 Task: Add line.
Action: Mouse moved to (256, 95)
Screenshot: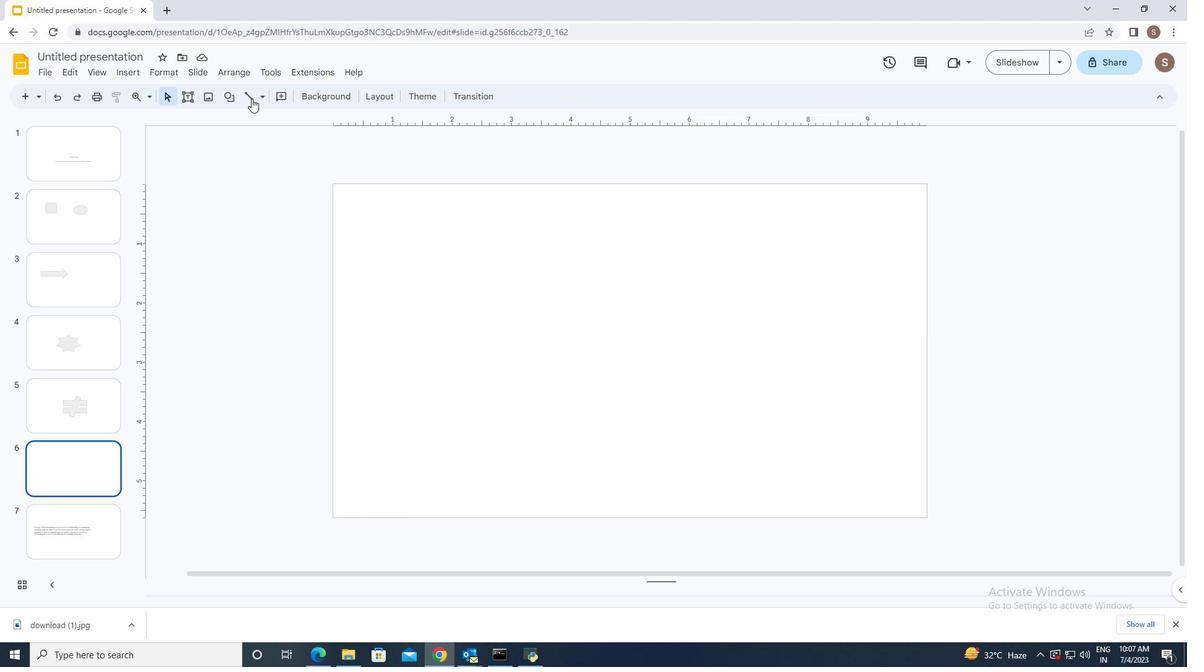 
Action: Mouse pressed left at (256, 95)
Screenshot: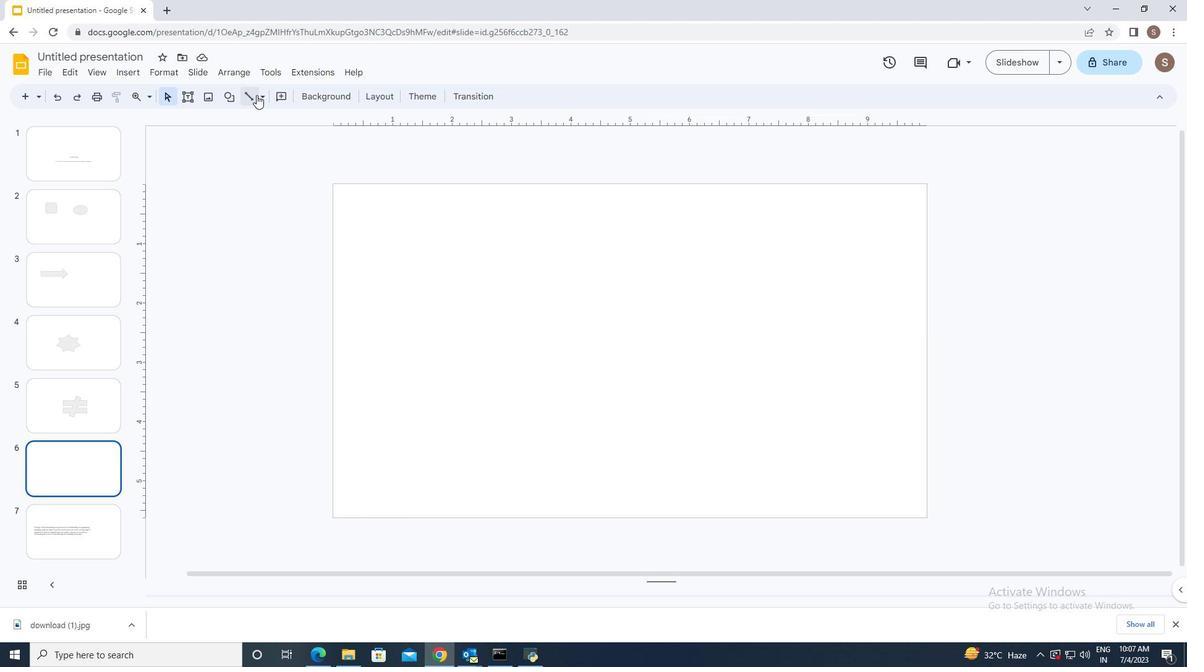 
Action: Mouse moved to (264, 97)
Screenshot: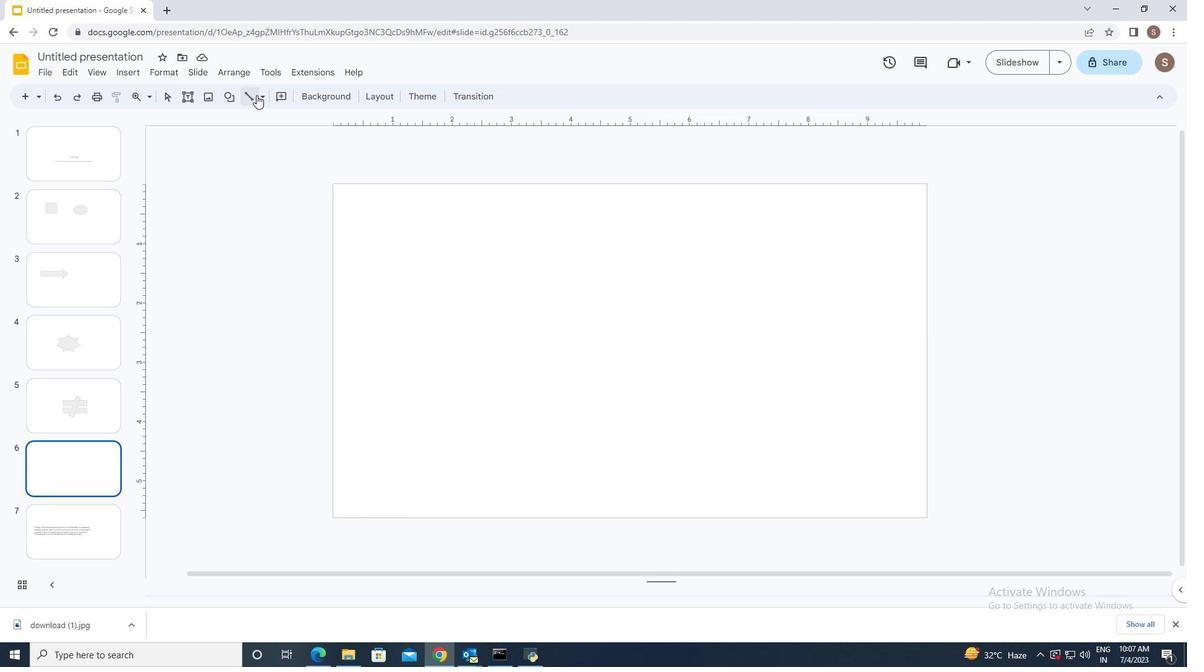 
Action: Mouse pressed left at (264, 97)
Screenshot: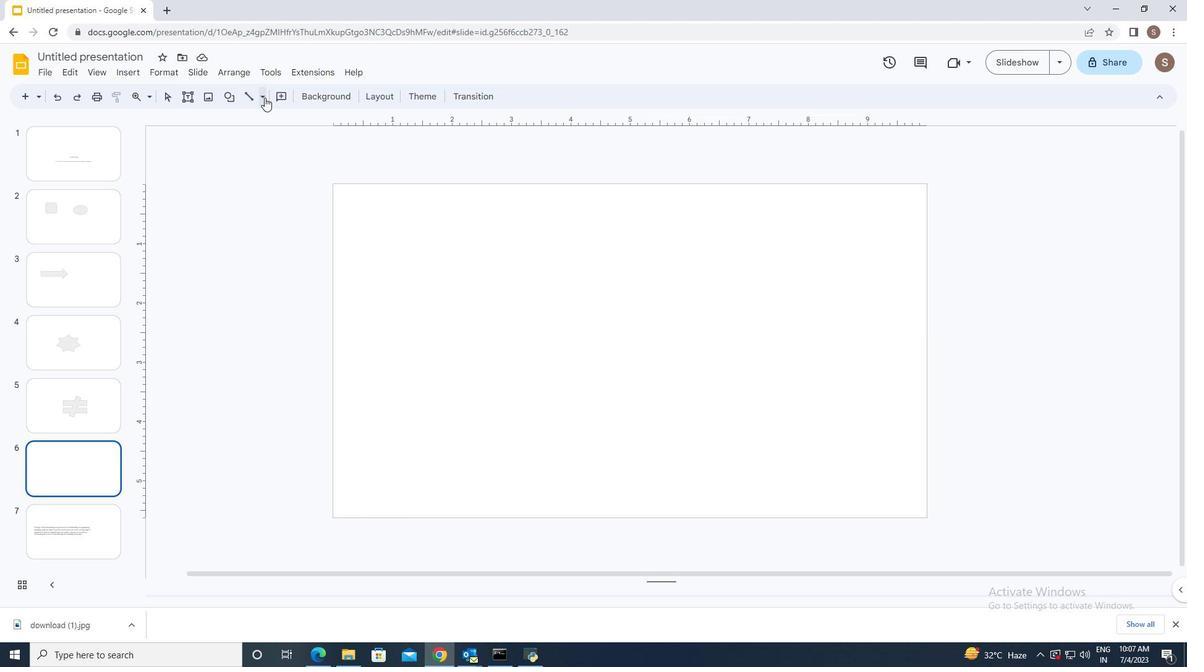 
Action: Mouse moved to (272, 122)
Screenshot: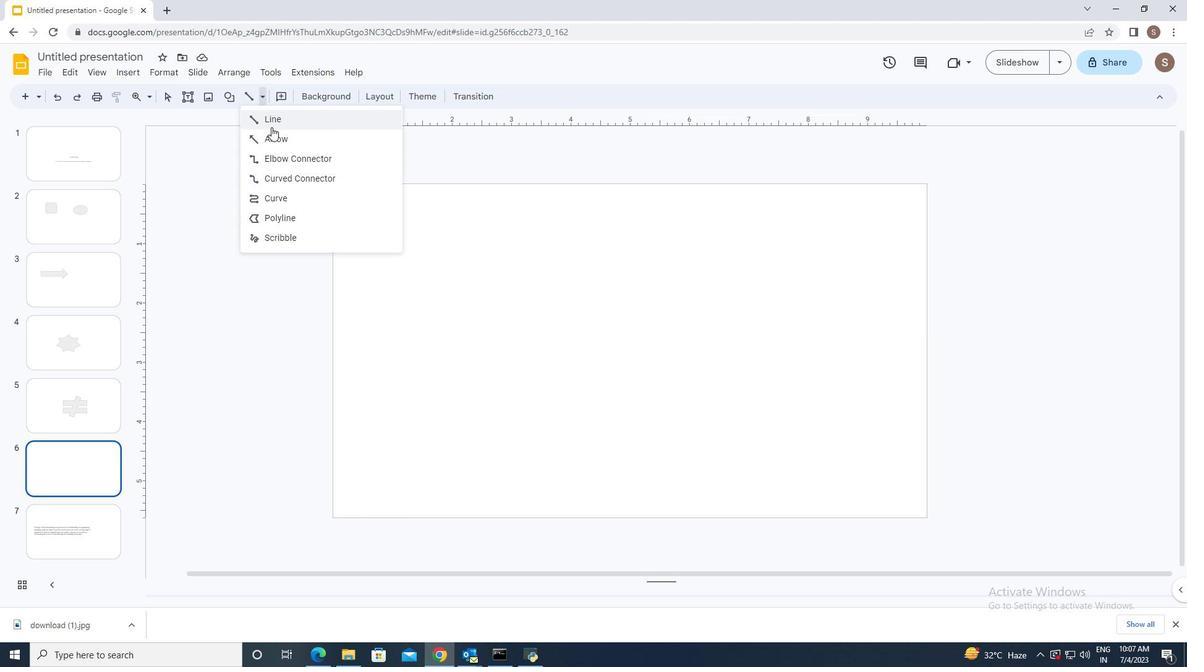 
Action: Mouse pressed left at (272, 122)
Screenshot: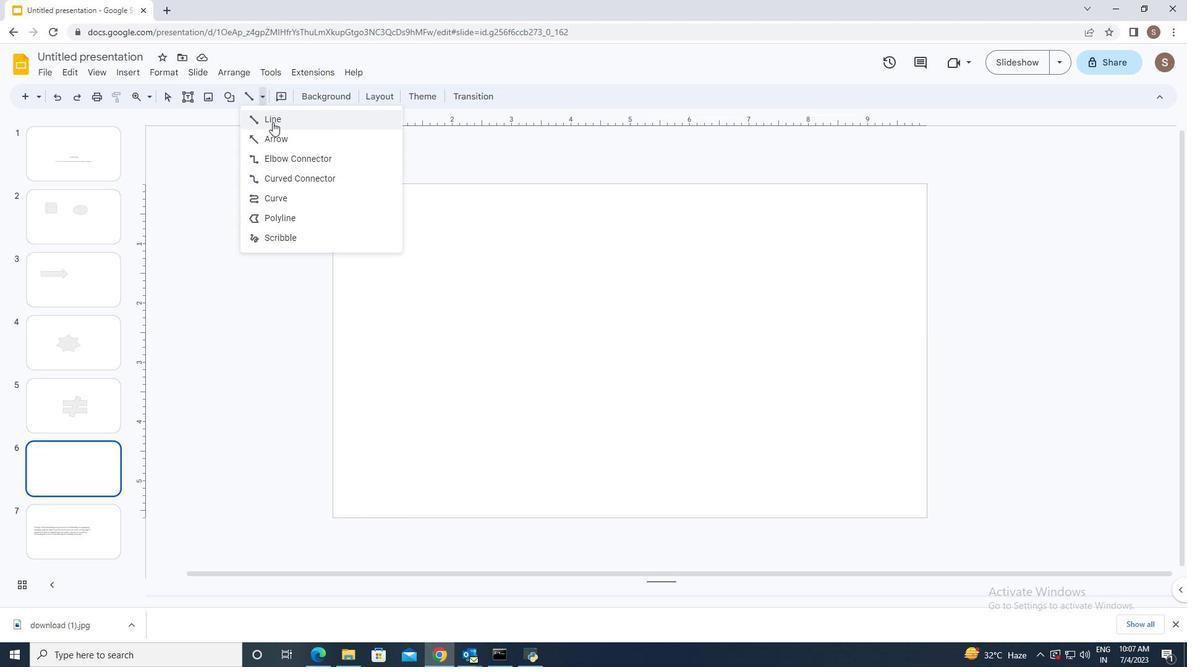 
Action: Mouse moved to (458, 314)
Screenshot: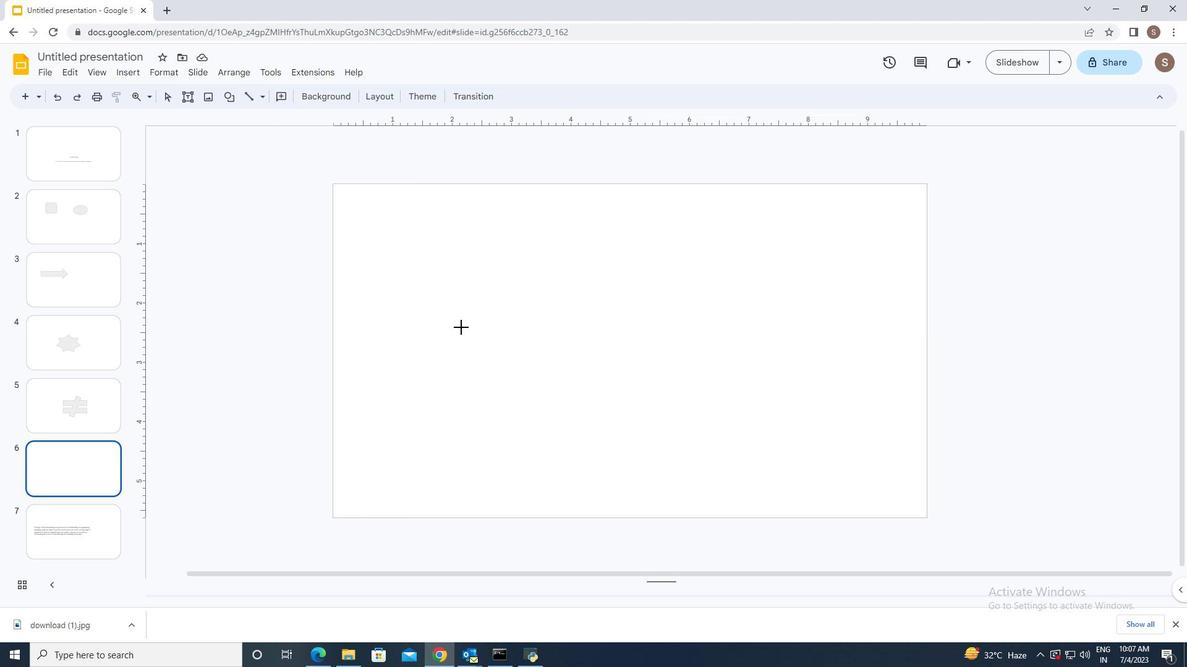 
Action: Mouse pressed left at (458, 314)
Screenshot: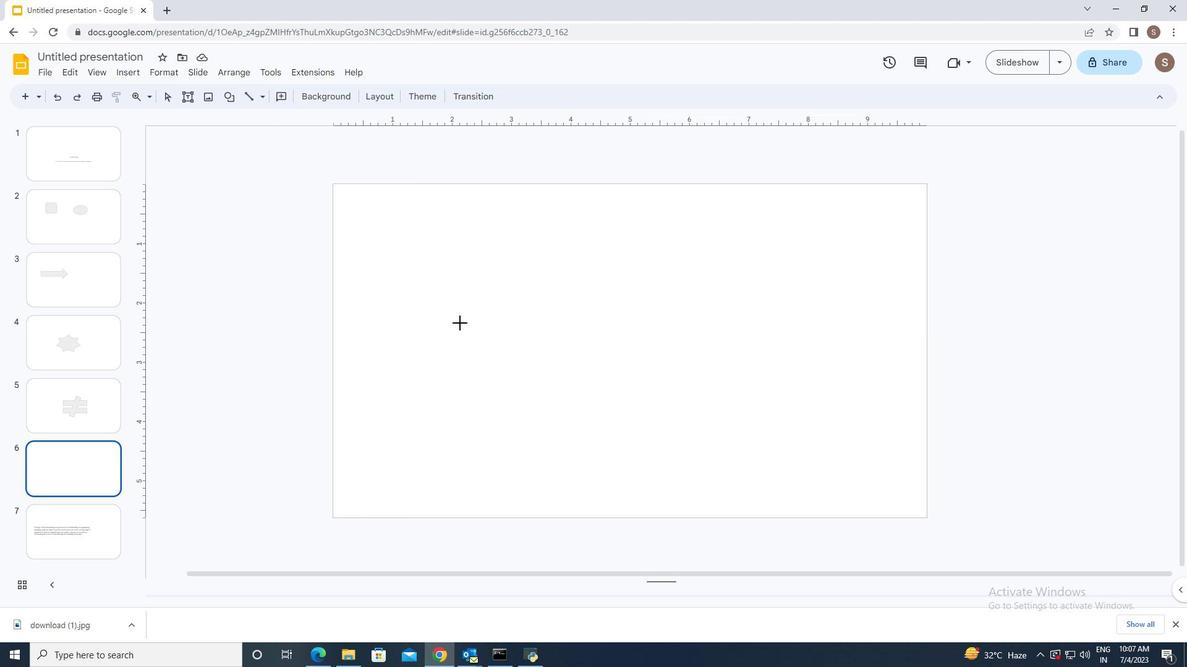
Action: Mouse moved to (757, 294)
Screenshot: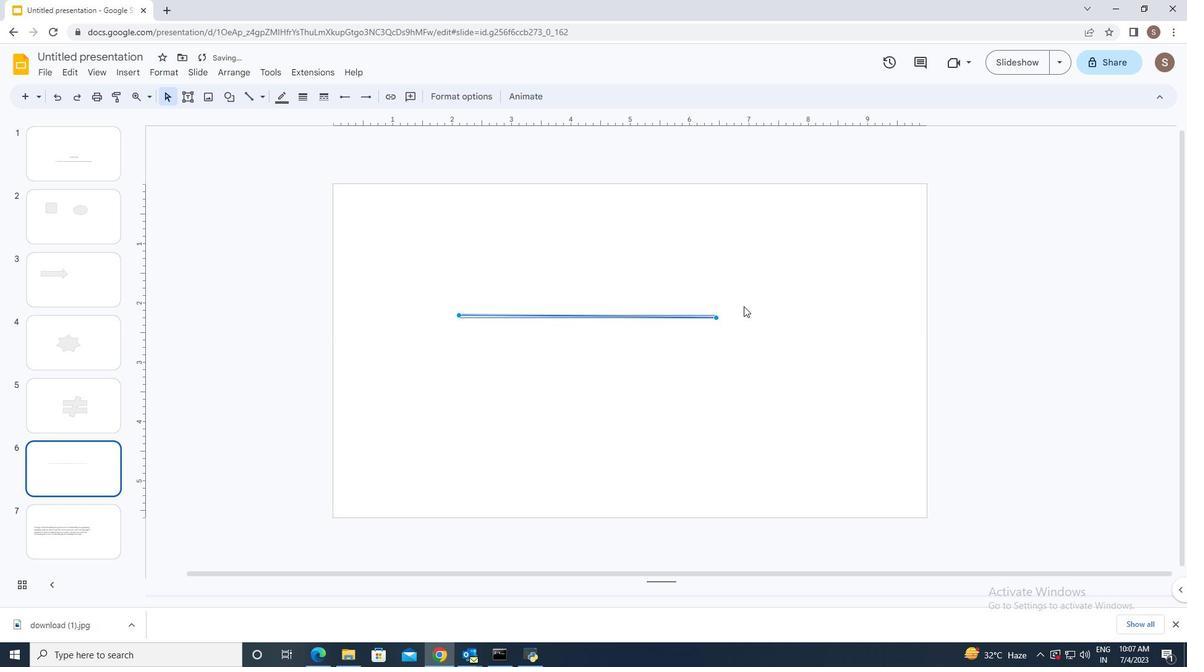 
Action: Mouse pressed left at (757, 294)
Screenshot: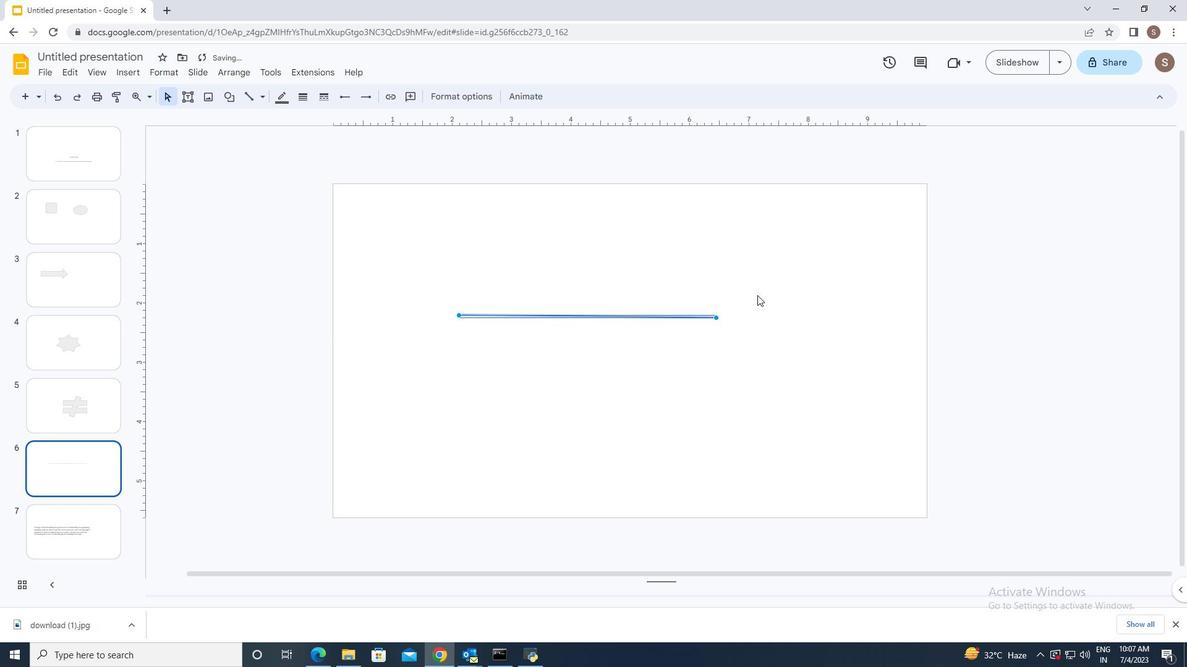 
Action: Mouse moved to (741, 295)
Screenshot: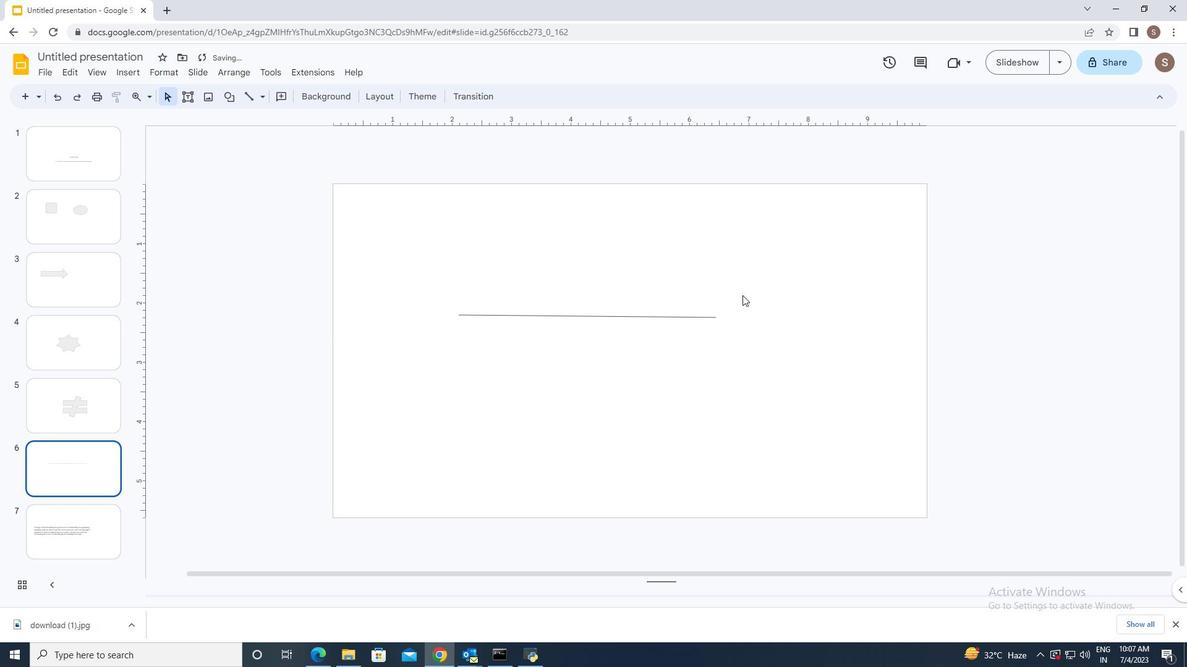 
